 Task: In the ticket add CC "Softage2@softage.net".
Action: Mouse moved to (989, 451)
Screenshot: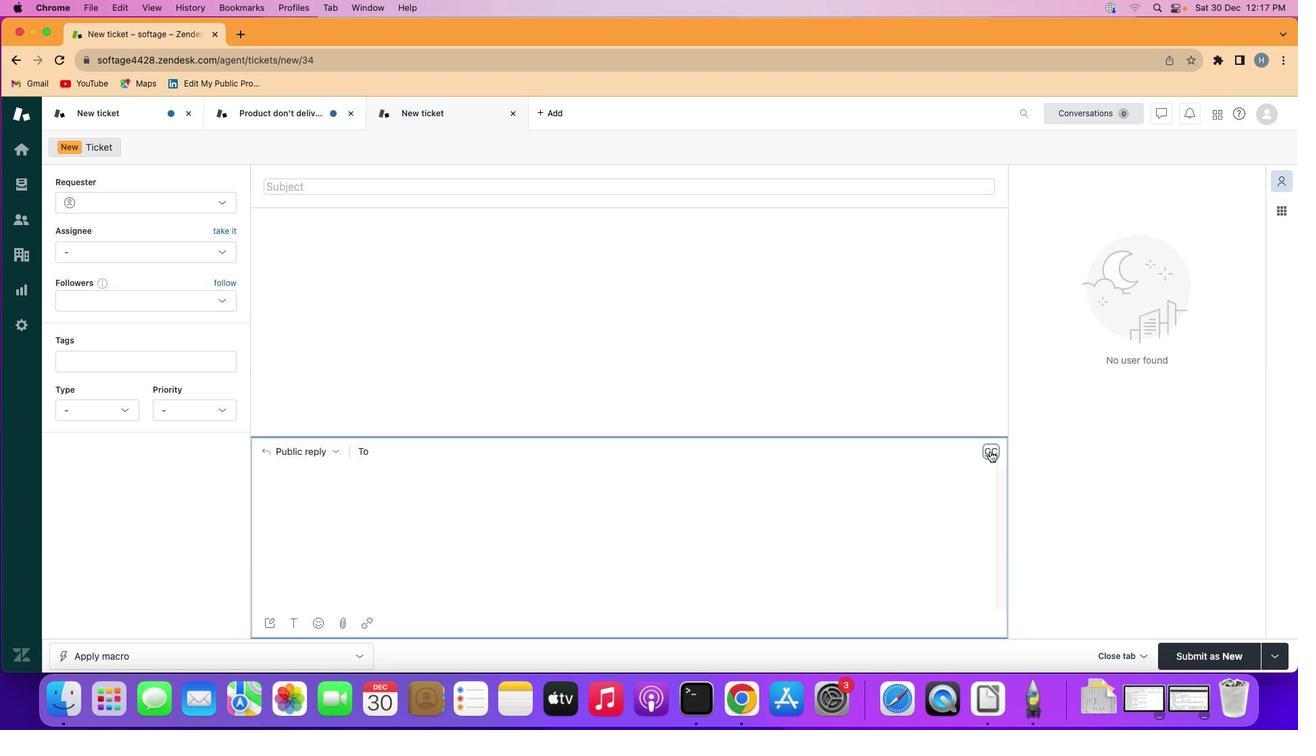 
Action: Mouse pressed left at (989, 451)
Screenshot: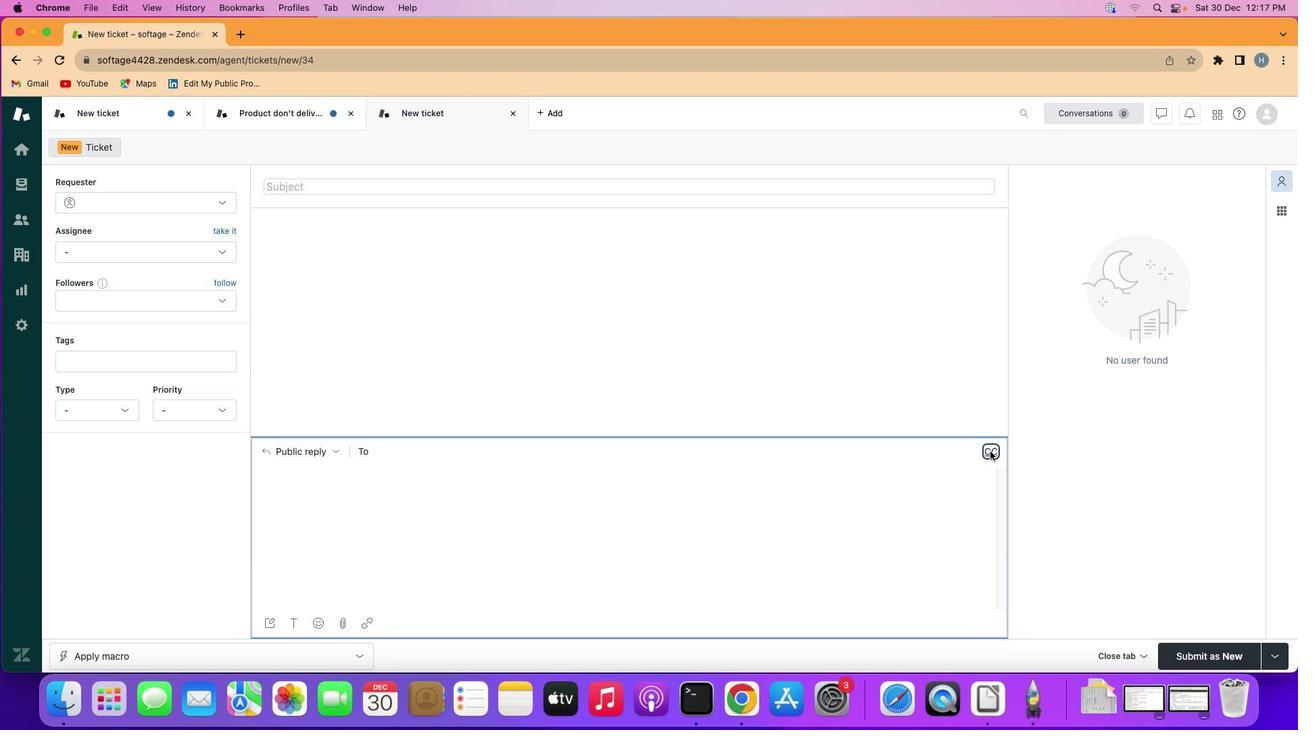 
Action: Mouse moved to (657, 439)
Screenshot: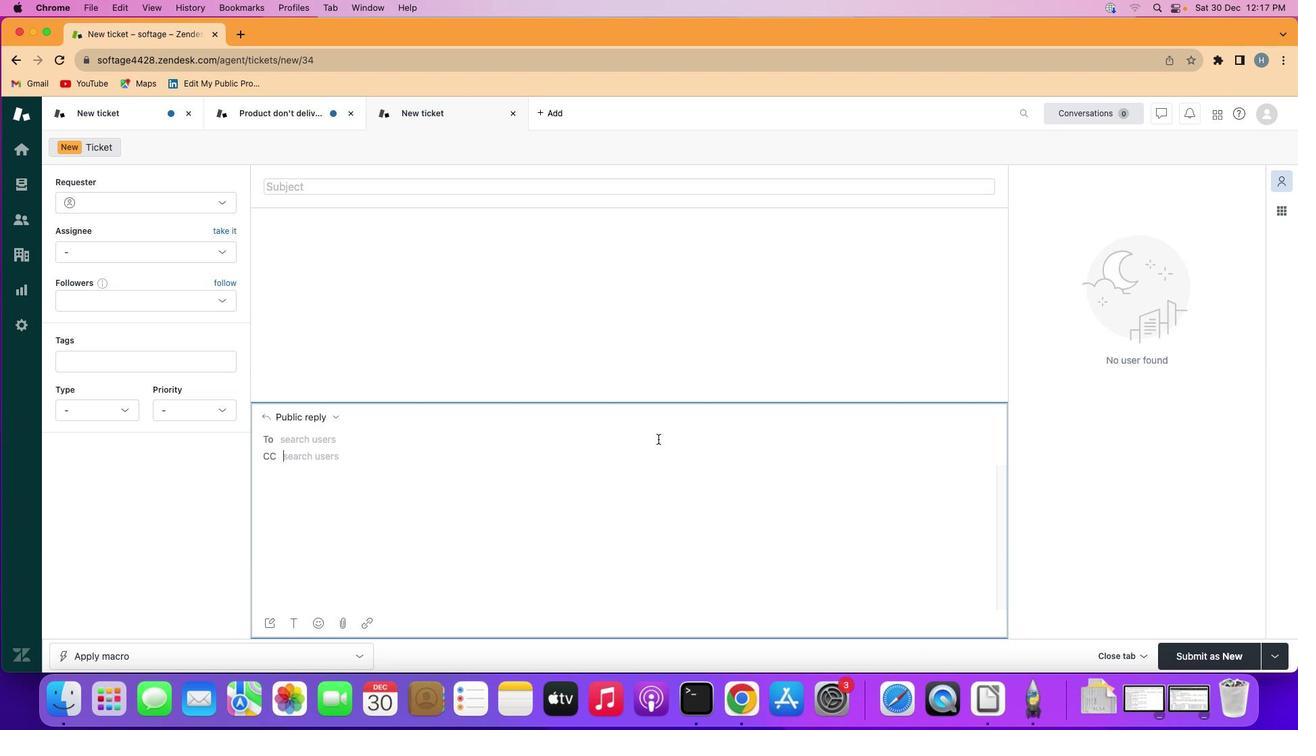 
Action: Key pressed Key.shift'S''o''f'
Screenshot: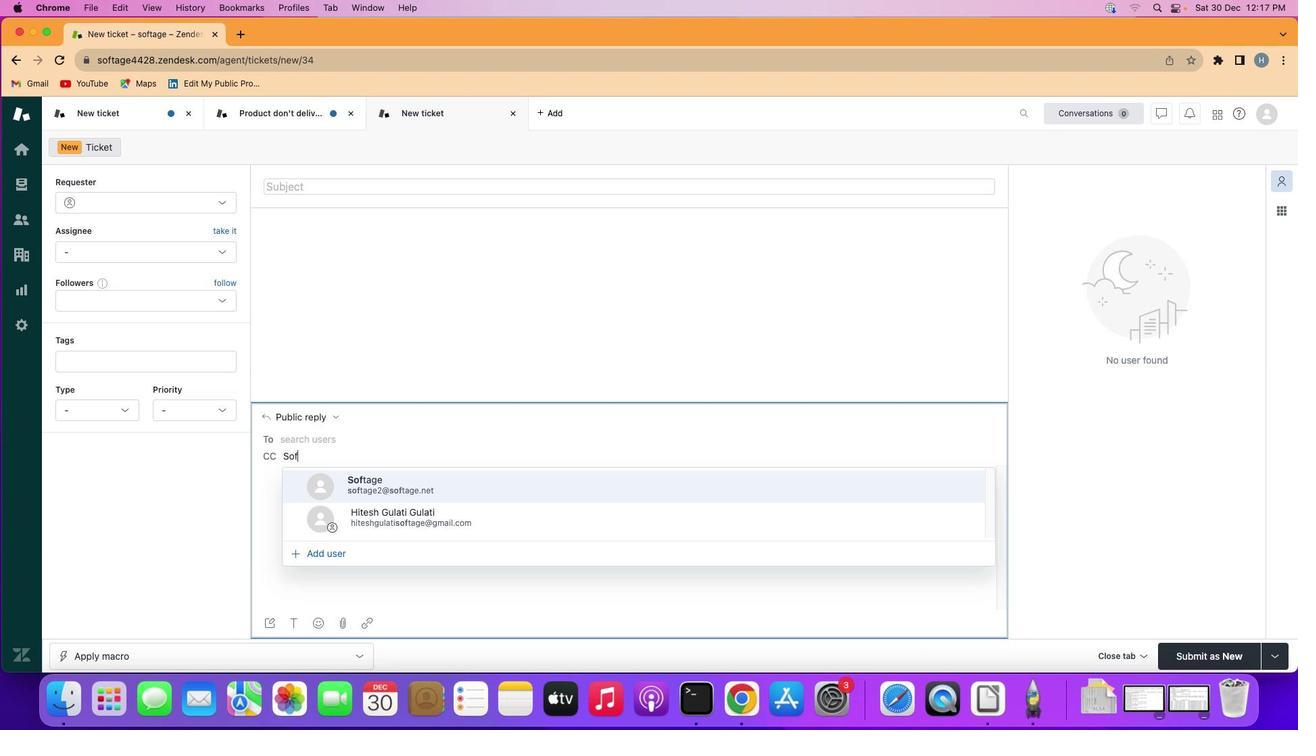 
Action: Mouse moved to (613, 486)
Screenshot: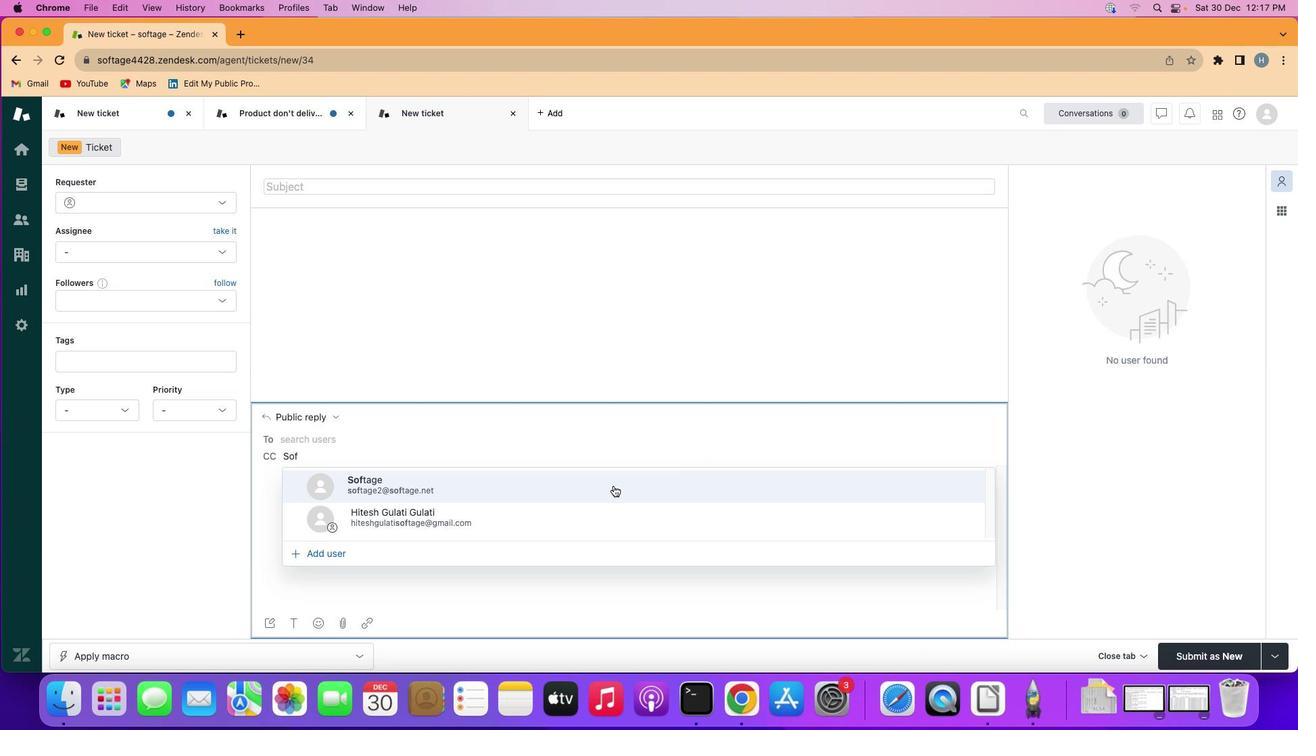 
Action: Mouse pressed left at (613, 486)
Screenshot: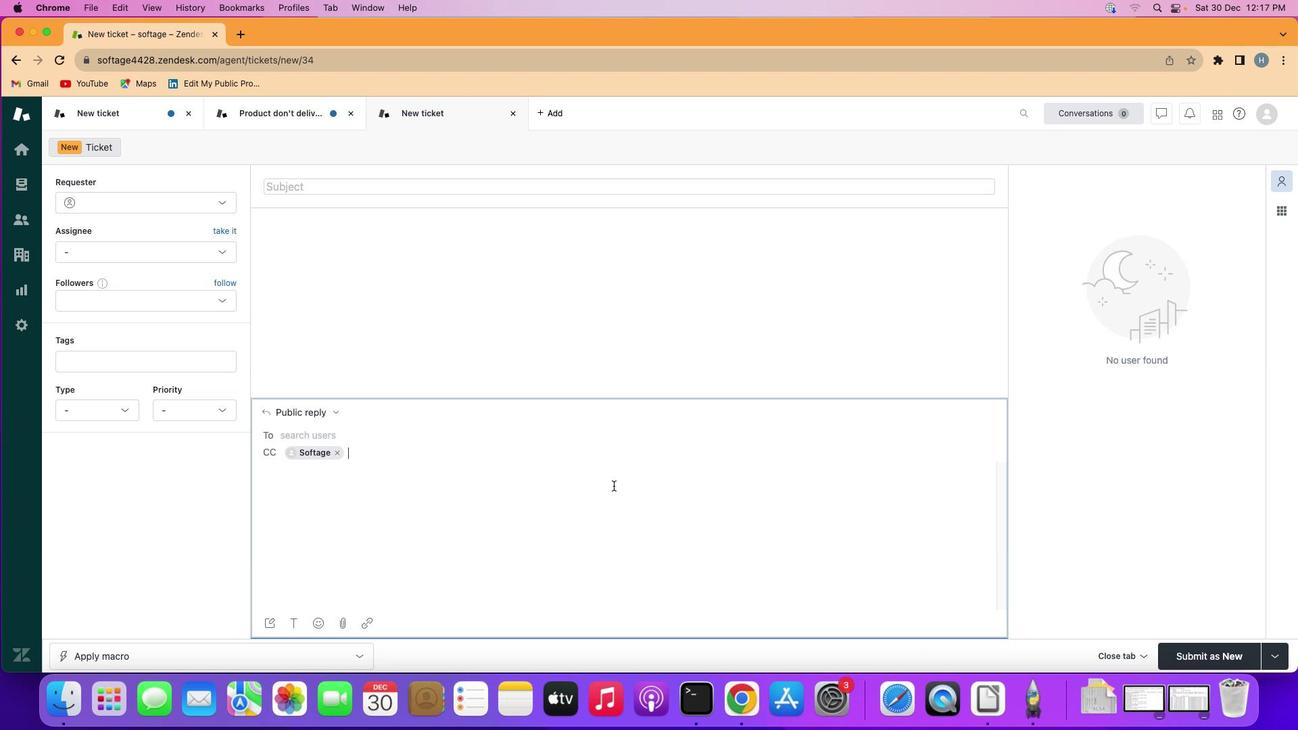 
Action: Mouse moved to (613, 485)
Screenshot: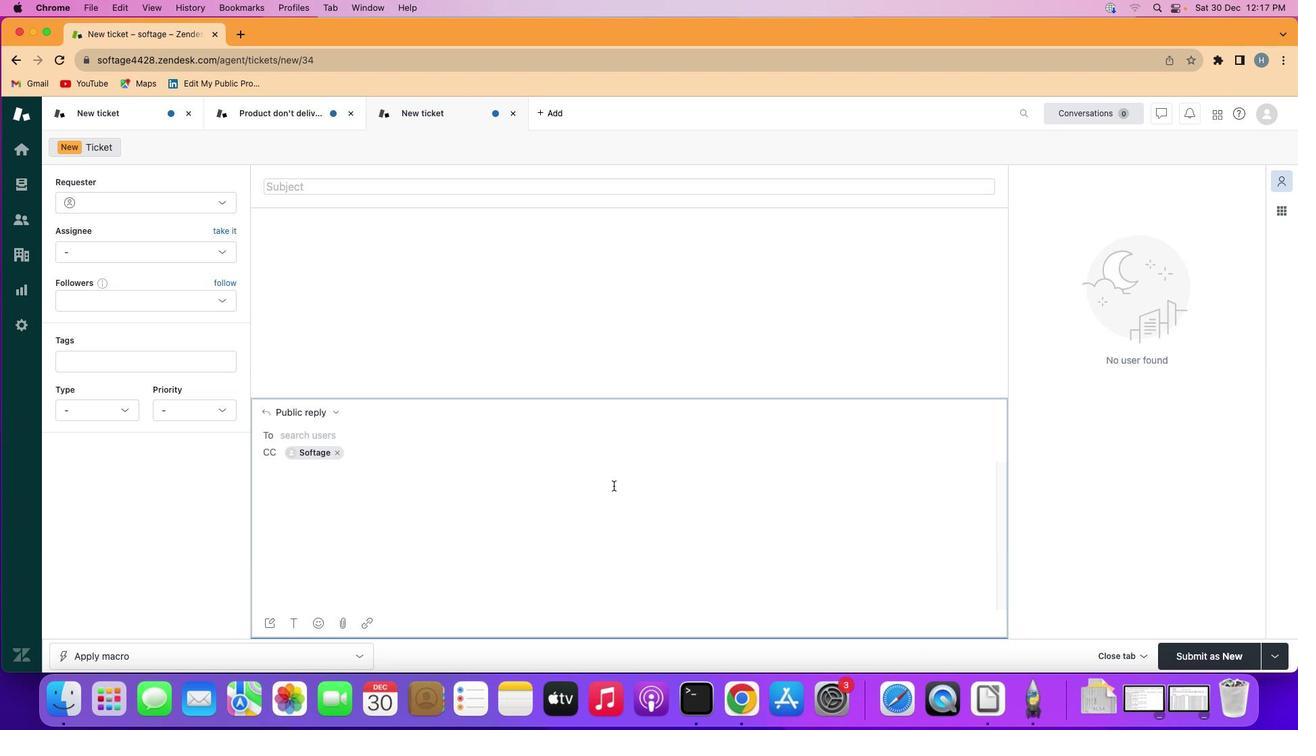 
